 Task: Change the 3D OpenGL spectrum visualization video width to 500.
Action: Mouse moved to (105, 16)
Screenshot: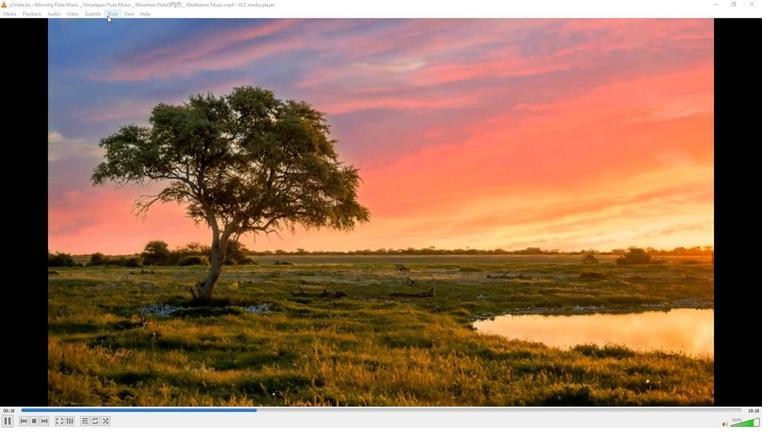 
Action: Mouse pressed left at (105, 16)
Screenshot: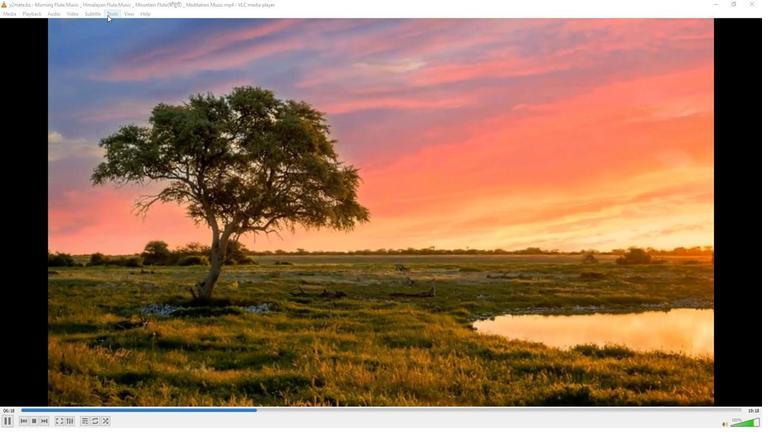 
Action: Mouse moved to (114, 108)
Screenshot: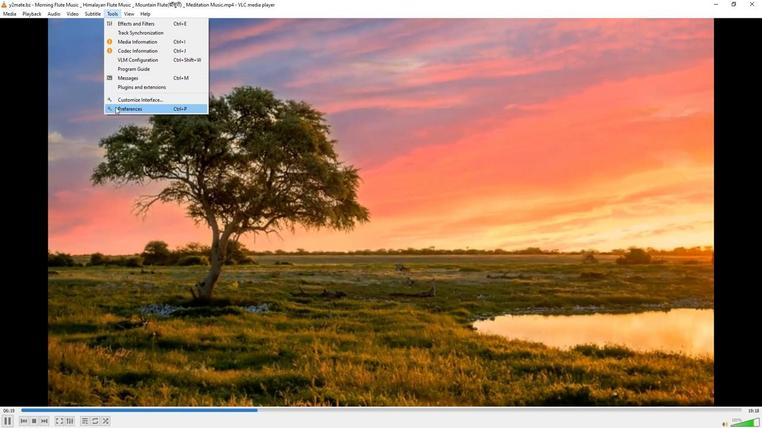 
Action: Mouse pressed left at (114, 108)
Screenshot: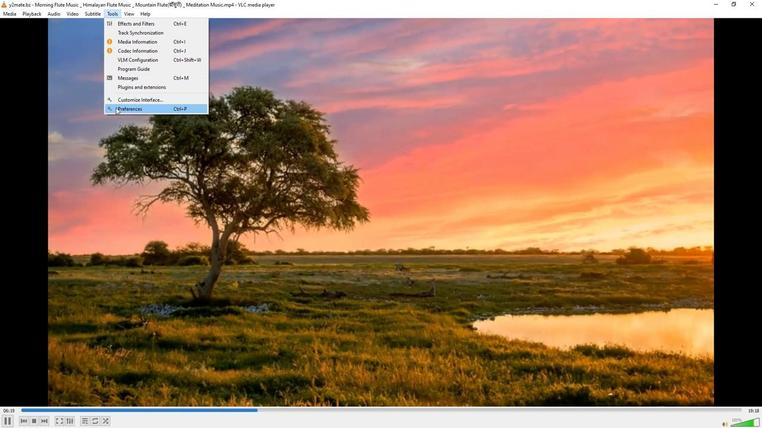 
Action: Mouse moved to (250, 353)
Screenshot: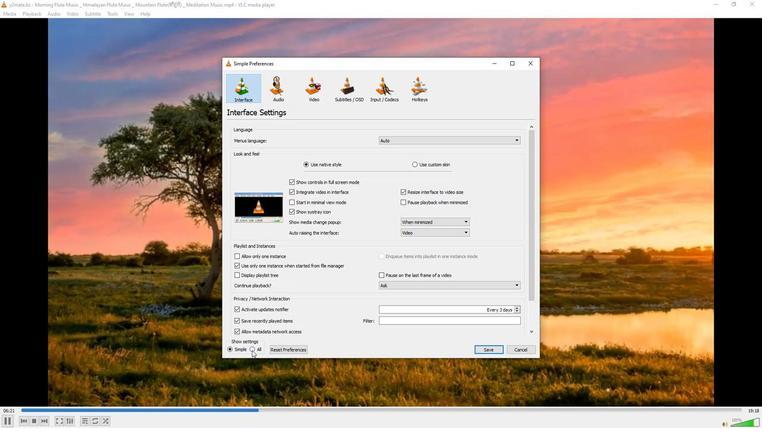 
Action: Mouse pressed left at (250, 353)
Screenshot: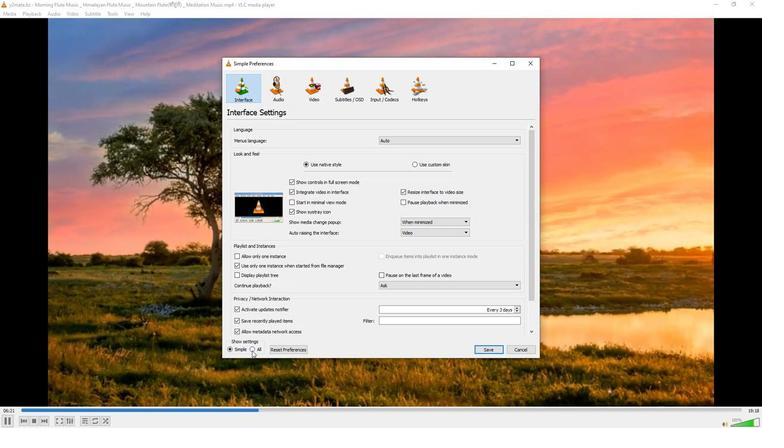 
Action: Mouse moved to (239, 192)
Screenshot: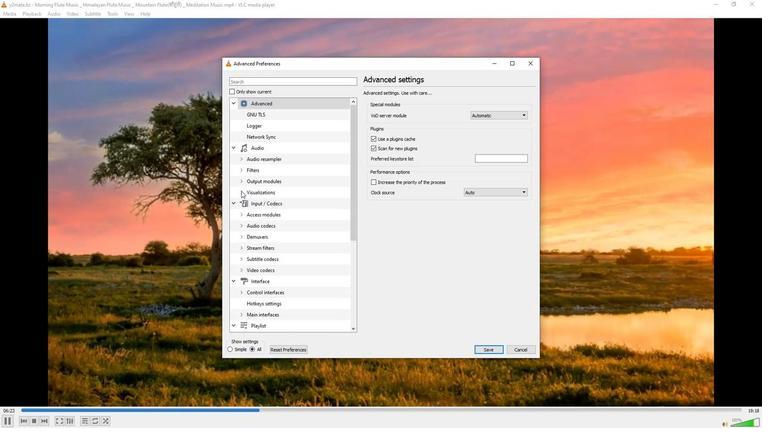 
Action: Mouse pressed left at (239, 192)
Screenshot: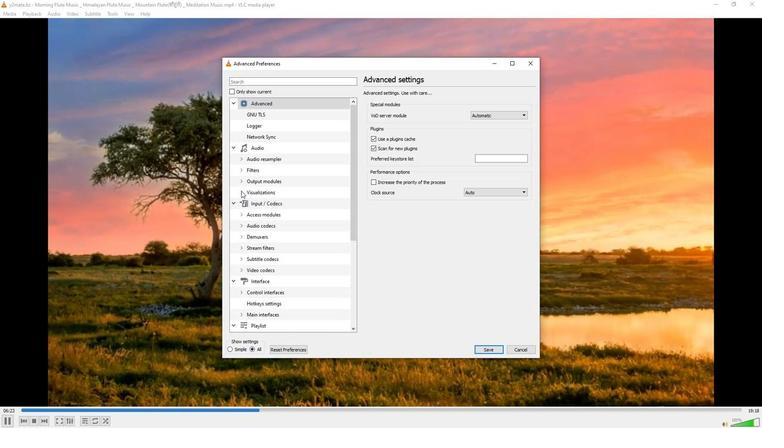 
Action: Mouse moved to (256, 206)
Screenshot: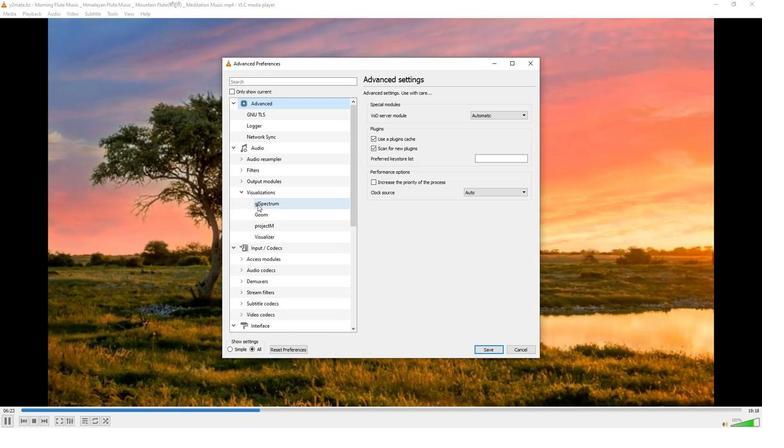 
Action: Mouse pressed left at (256, 206)
Screenshot: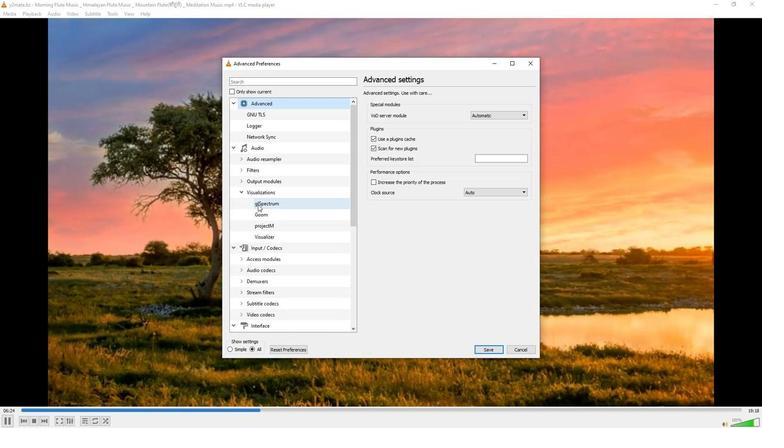 
Action: Mouse moved to (519, 107)
Screenshot: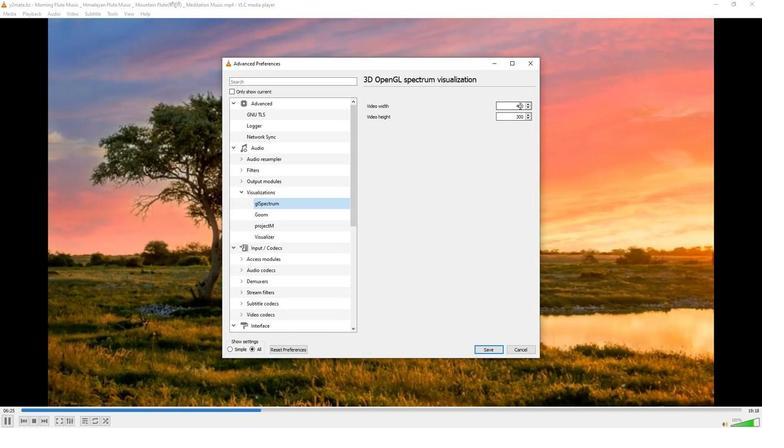 
Action: Mouse pressed left at (519, 107)
Screenshot: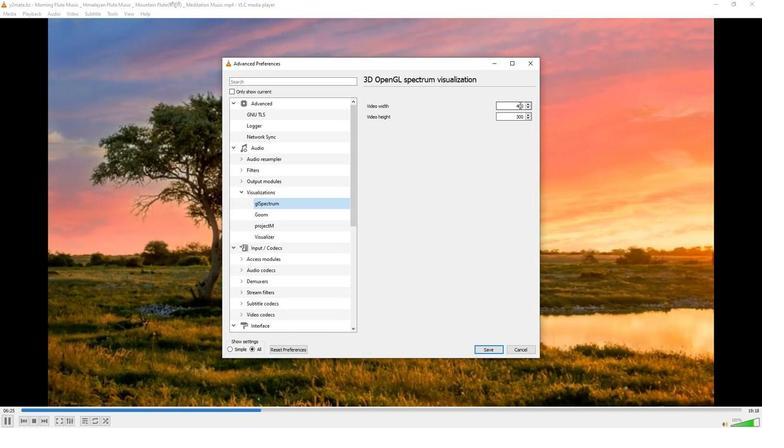 
Action: Mouse pressed left at (519, 107)
Screenshot: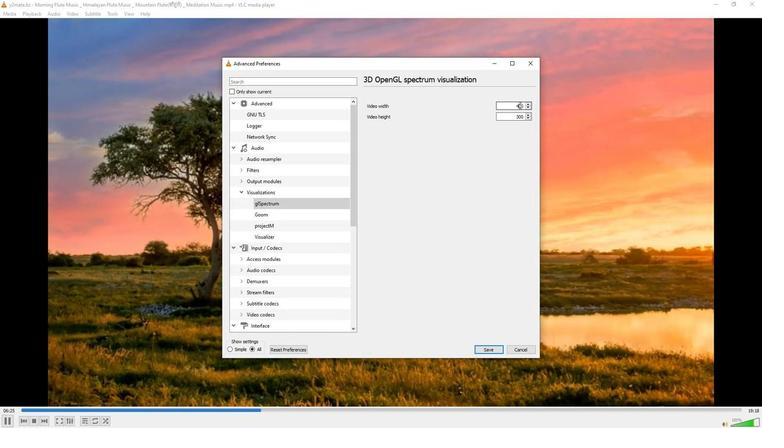 
Action: Key pressed 500
Screenshot: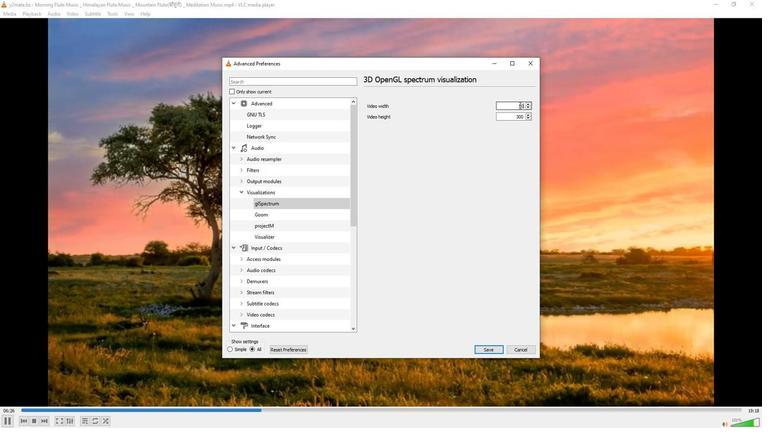 
Action: Mouse moved to (478, 119)
Screenshot: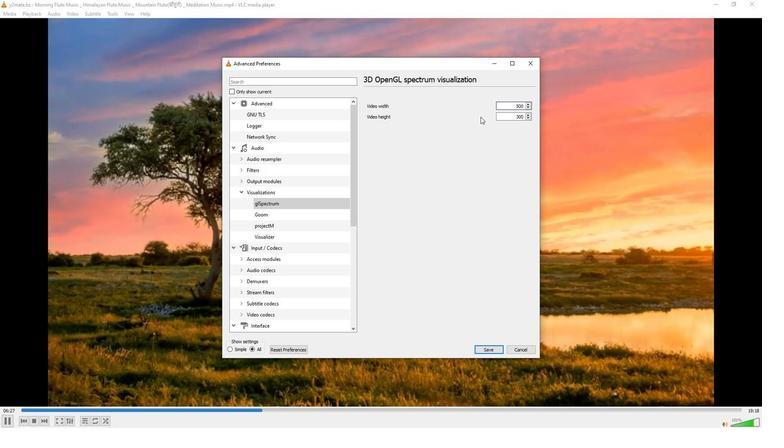 
Action: Mouse pressed left at (478, 119)
Screenshot: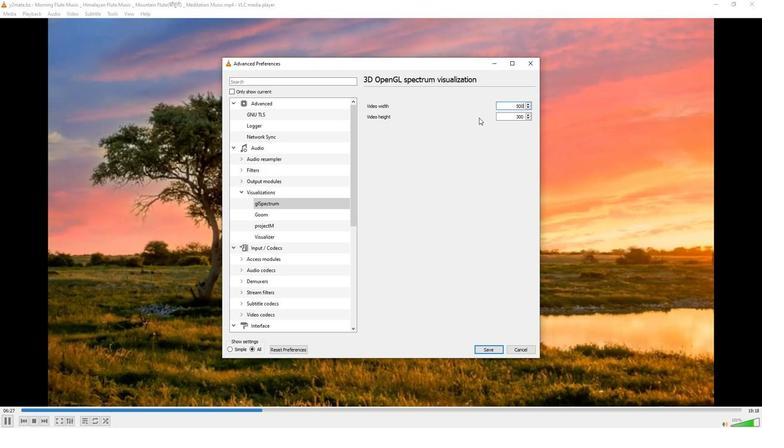 
